 Task: Sort the products in the category "Seasonal Bath & Body" by price (lowest first).
Action: Mouse moved to (237, 96)
Screenshot: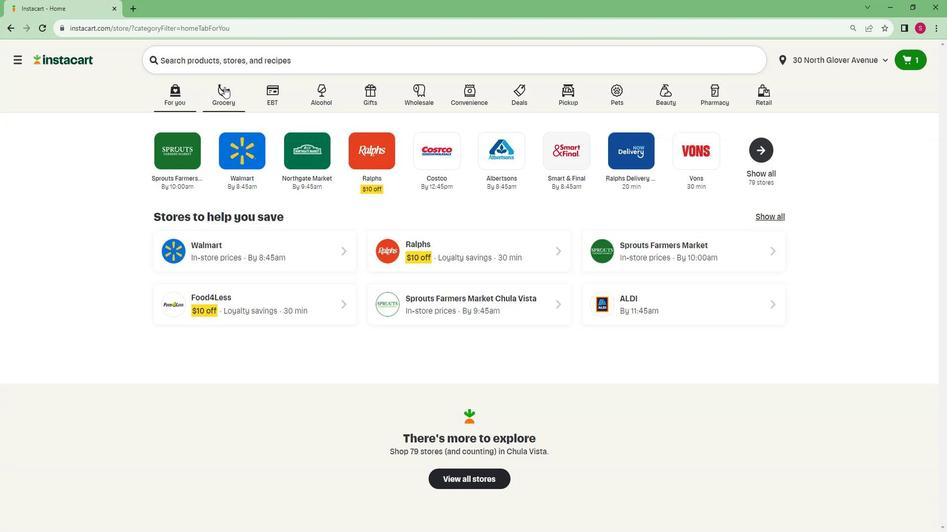 
Action: Mouse pressed left at (237, 96)
Screenshot: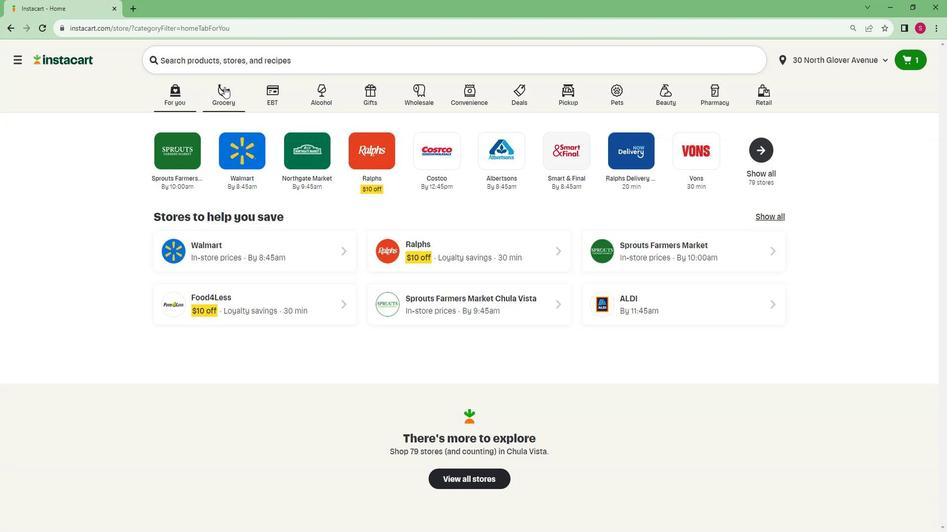 
Action: Mouse moved to (227, 289)
Screenshot: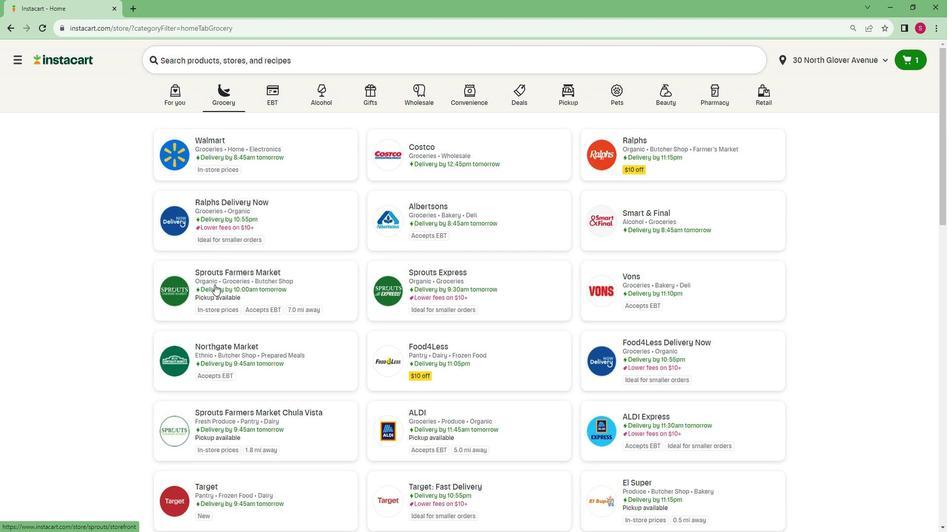
Action: Mouse pressed left at (227, 289)
Screenshot: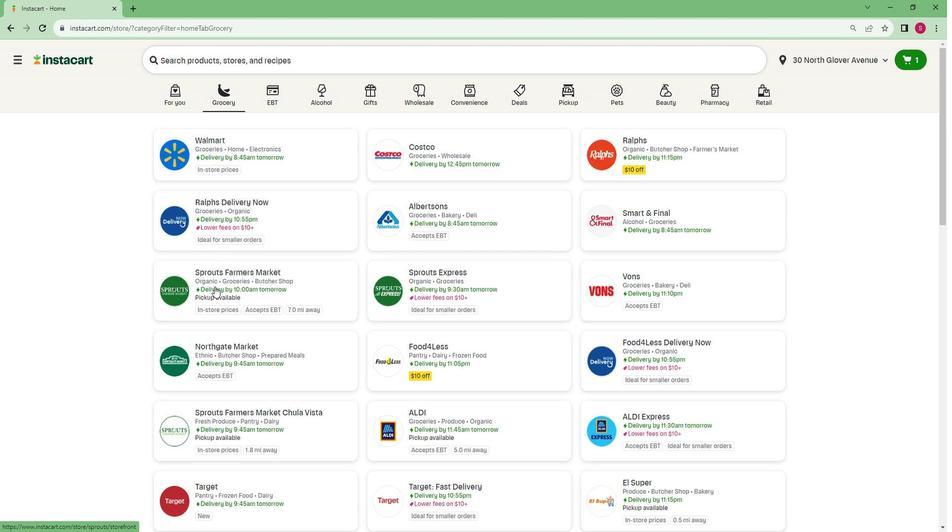 
Action: Mouse moved to (92, 447)
Screenshot: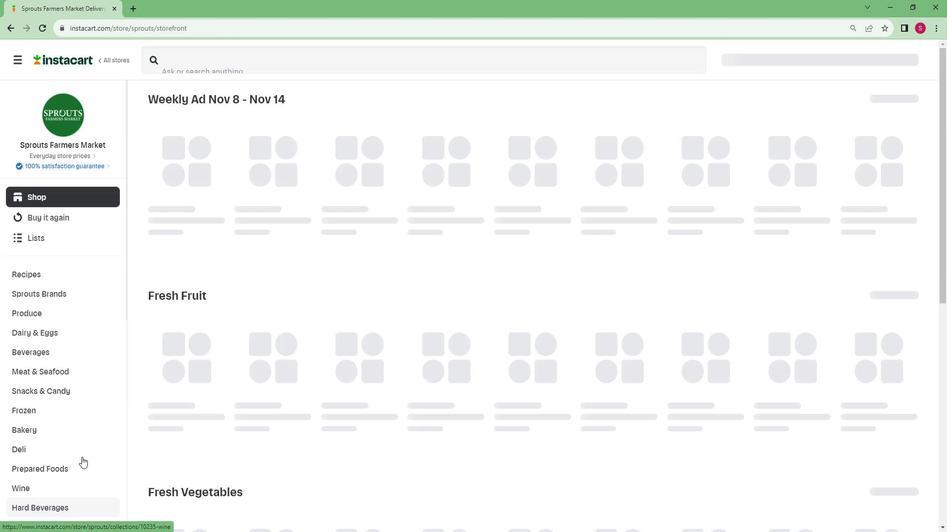 
Action: Mouse scrolled (92, 447) with delta (0, 0)
Screenshot: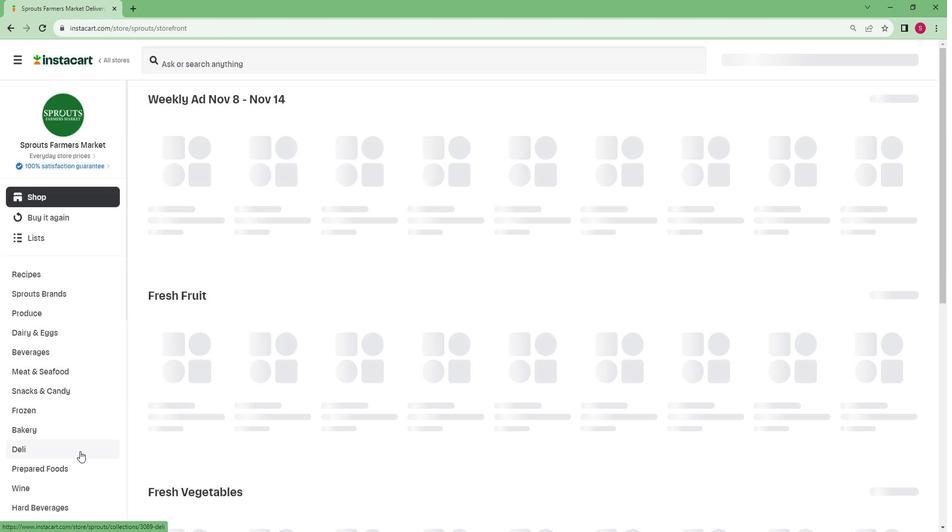
Action: Mouse scrolled (92, 447) with delta (0, 0)
Screenshot: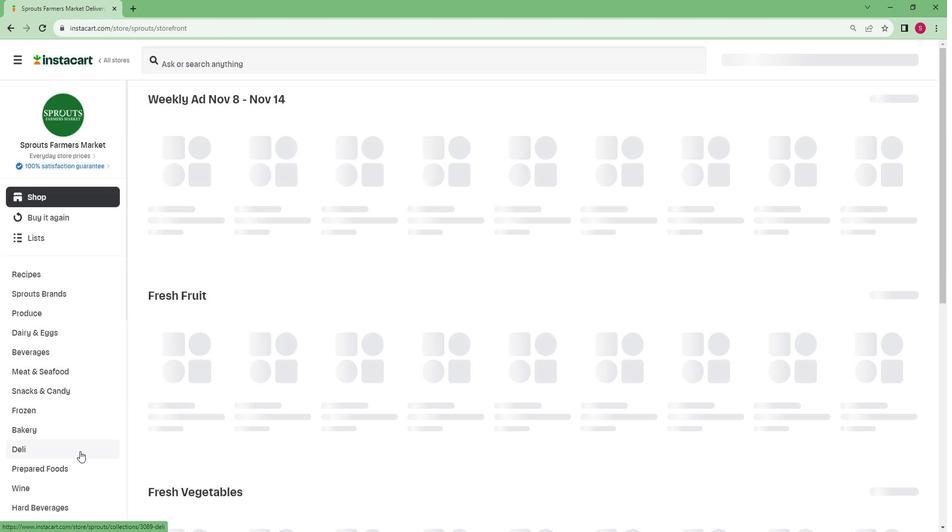 
Action: Mouse moved to (91, 447)
Screenshot: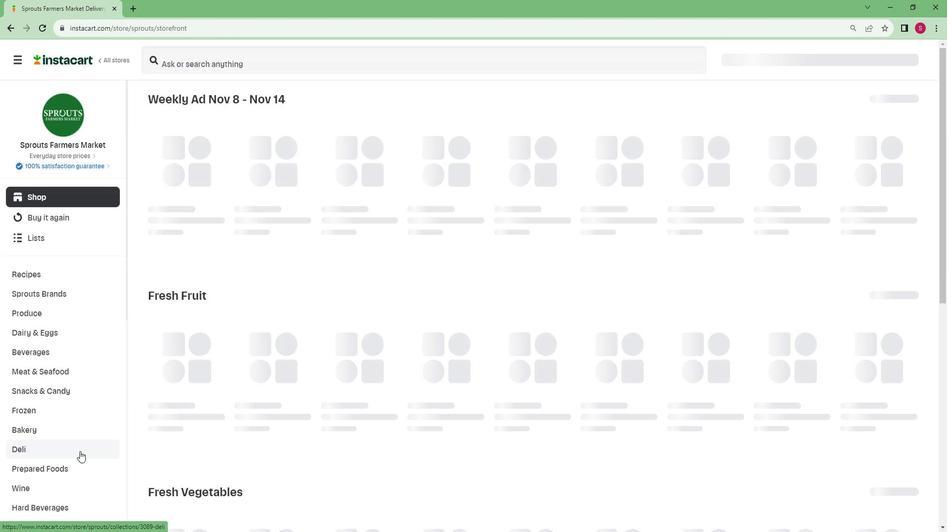 
Action: Mouse scrolled (91, 447) with delta (0, 0)
Screenshot: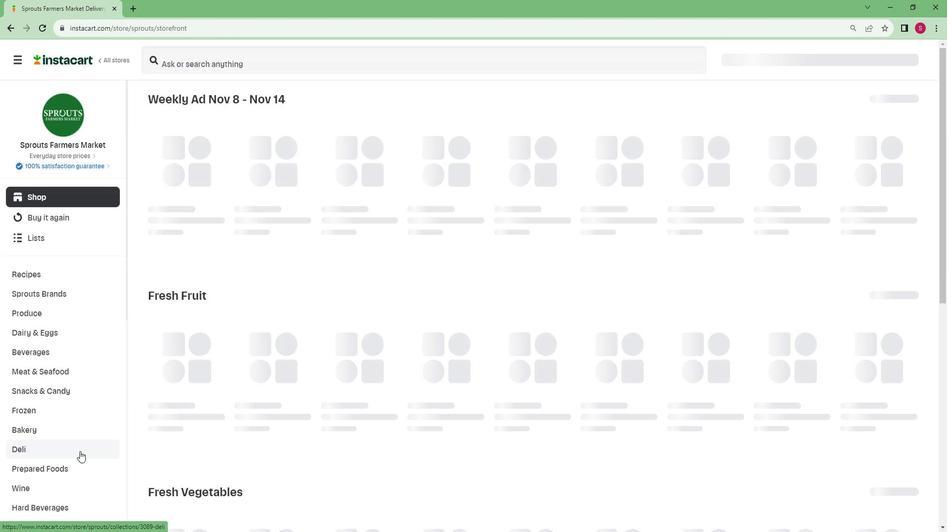 
Action: Mouse moved to (91, 447)
Screenshot: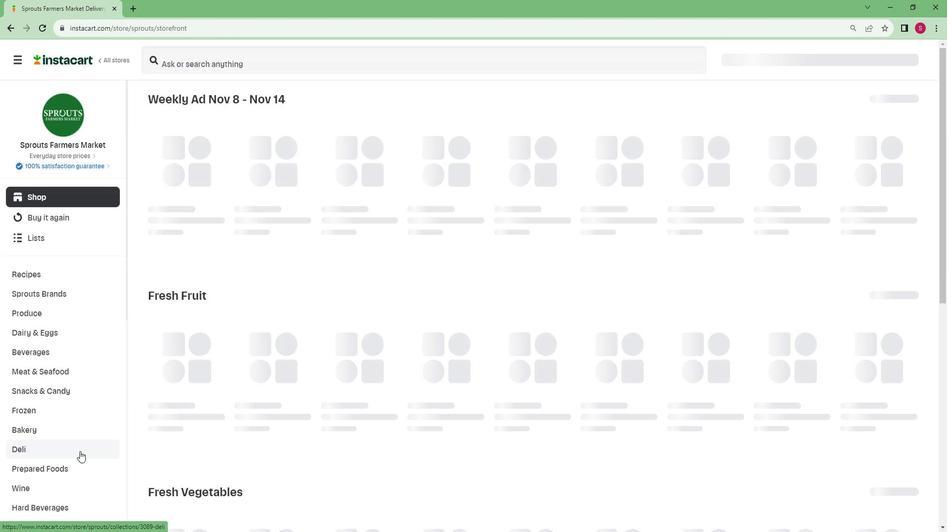 
Action: Mouse scrolled (91, 447) with delta (0, 0)
Screenshot: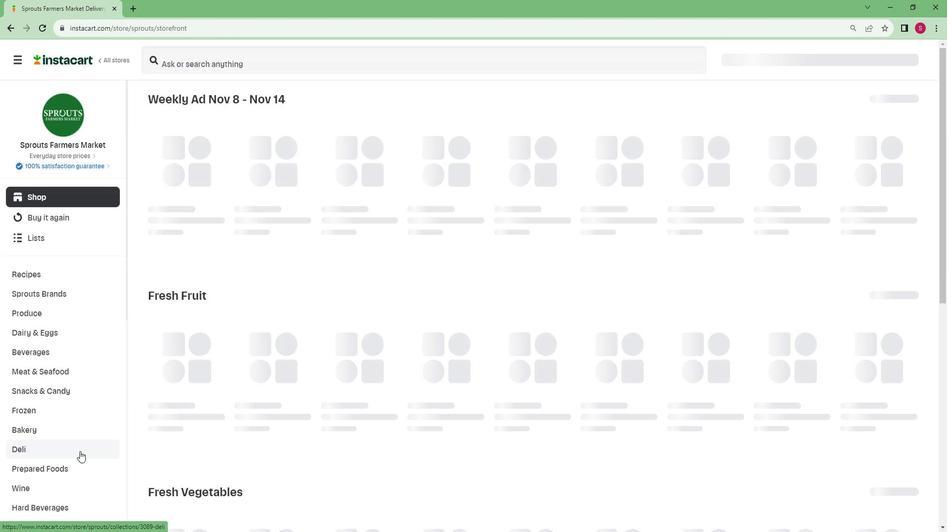 
Action: Mouse moved to (89, 446)
Screenshot: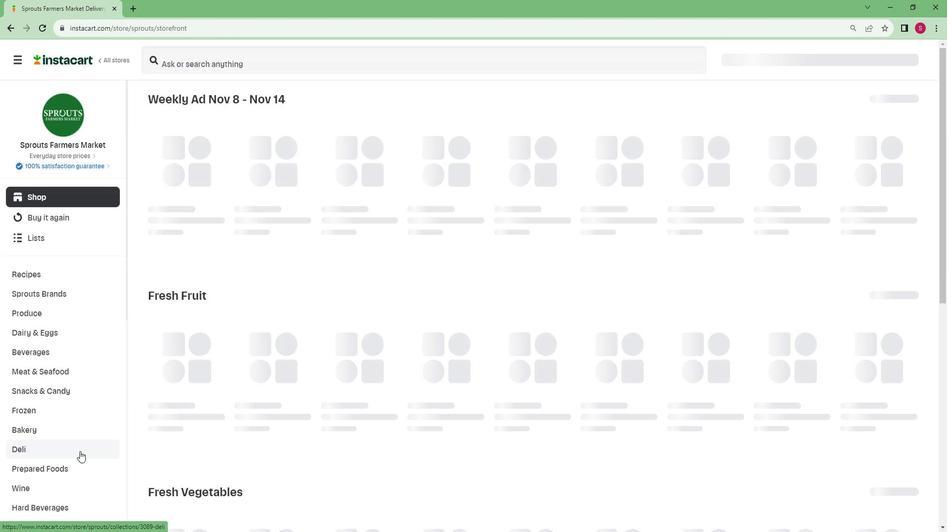
Action: Mouse scrolled (89, 446) with delta (0, 0)
Screenshot: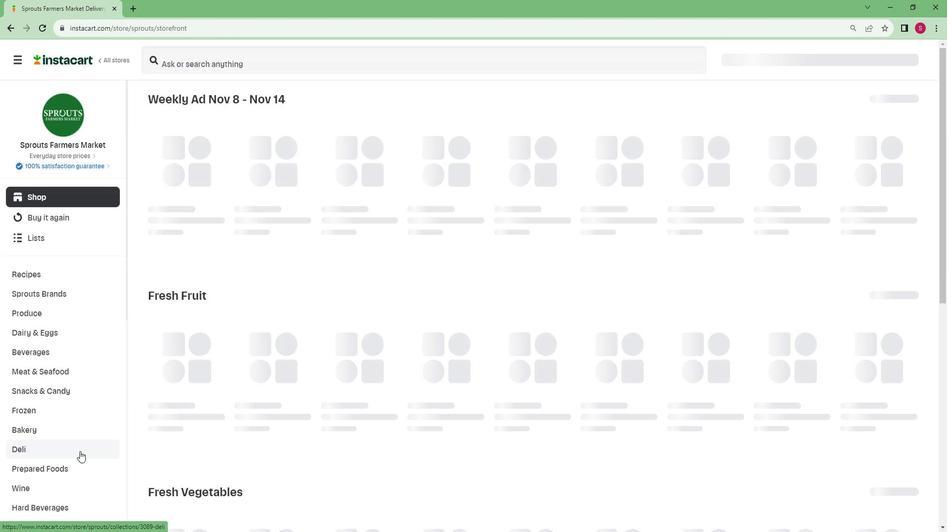 
Action: Mouse moved to (89, 446)
Screenshot: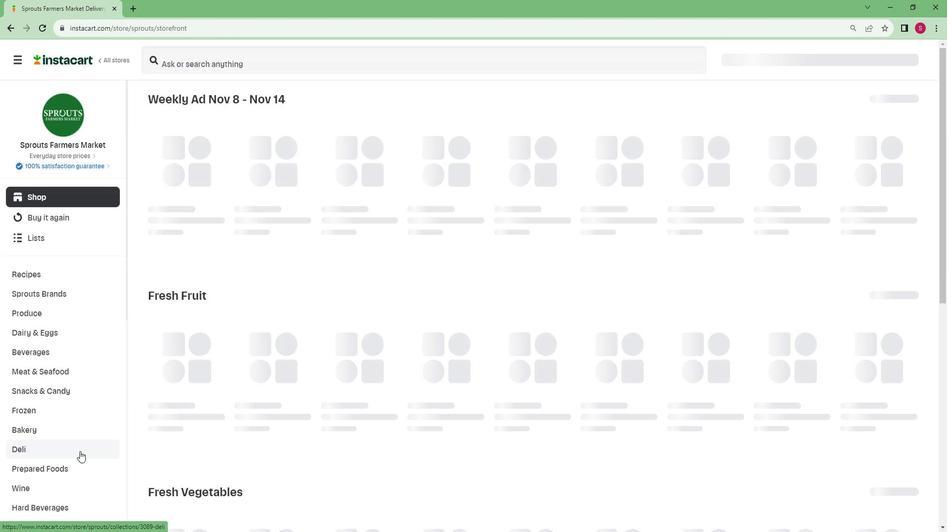 
Action: Mouse scrolled (89, 445) with delta (0, 0)
Screenshot: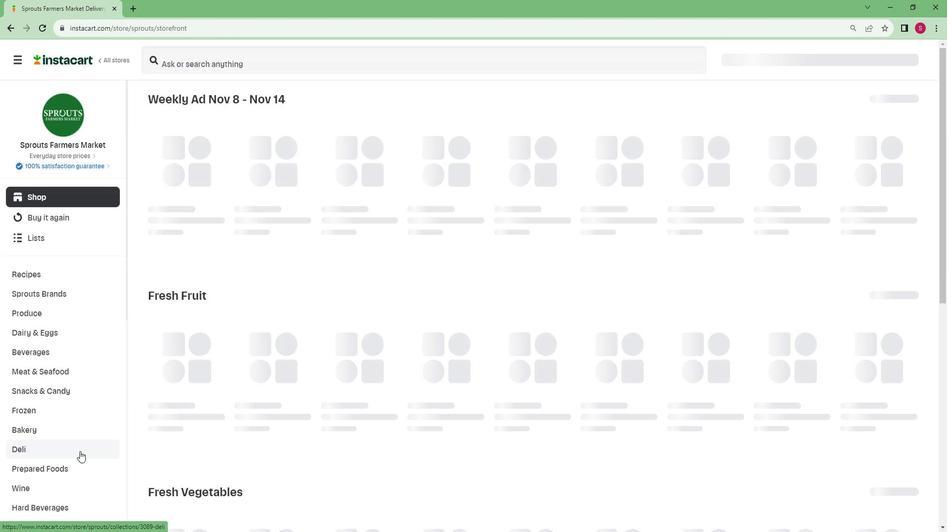 
Action: Mouse moved to (86, 444)
Screenshot: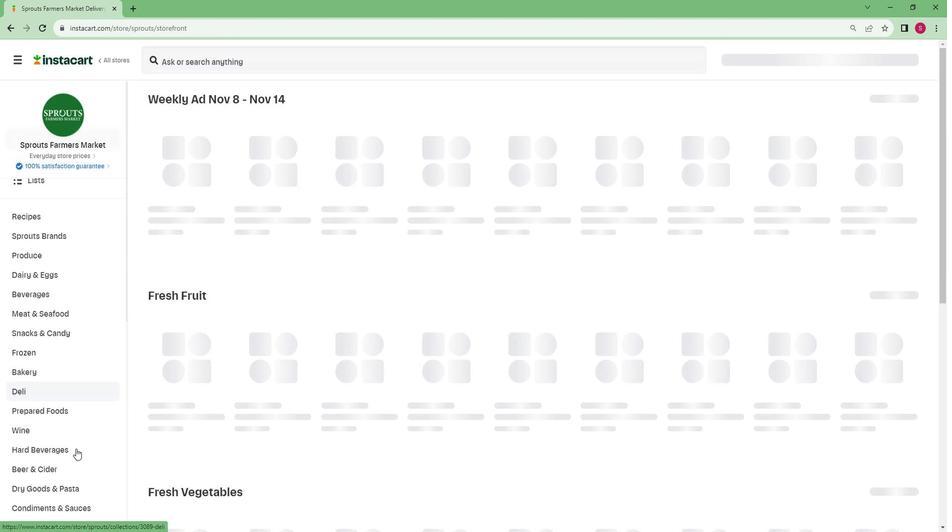 
Action: Mouse scrolled (86, 443) with delta (0, 0)
Screenshot: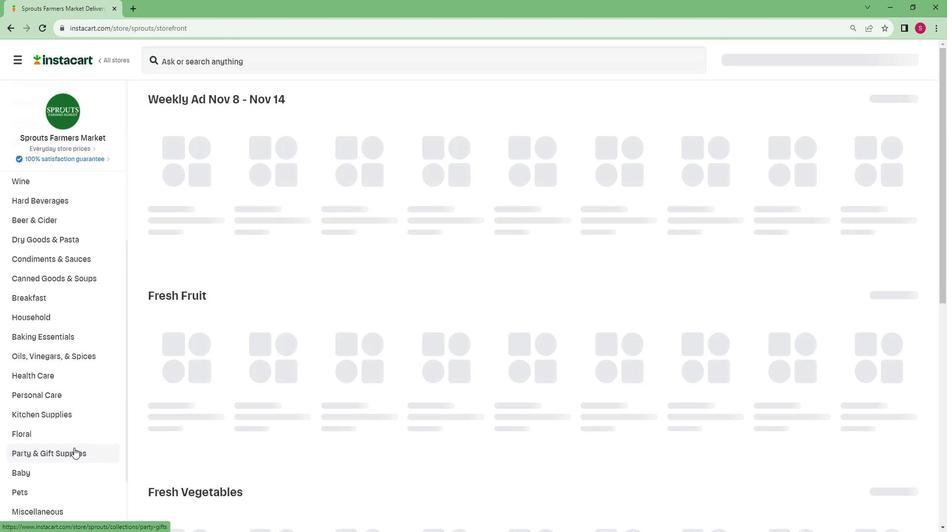 
Action: Mouse scrolled (86, 443) with delta (0, 0)
Screenshot: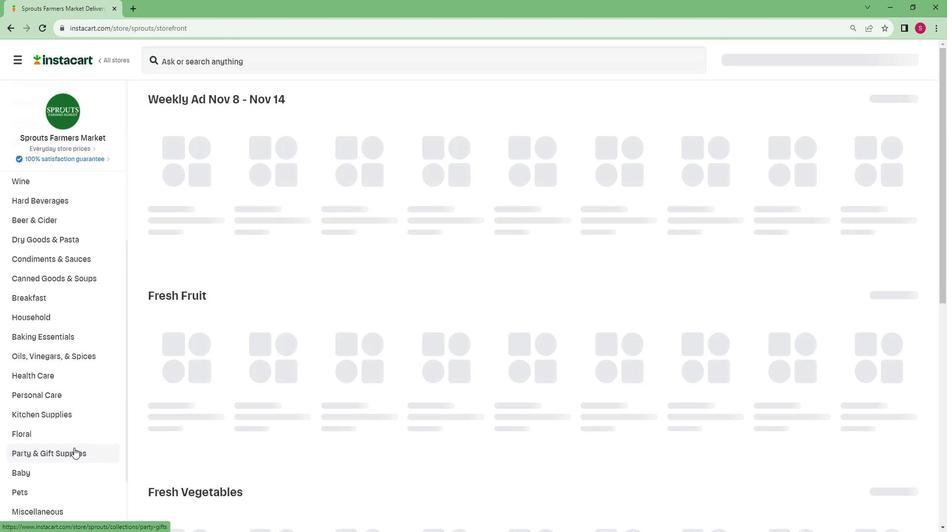 
Action: Mouse scrolled (86, 443) with delta (0, 0)
Screenshot: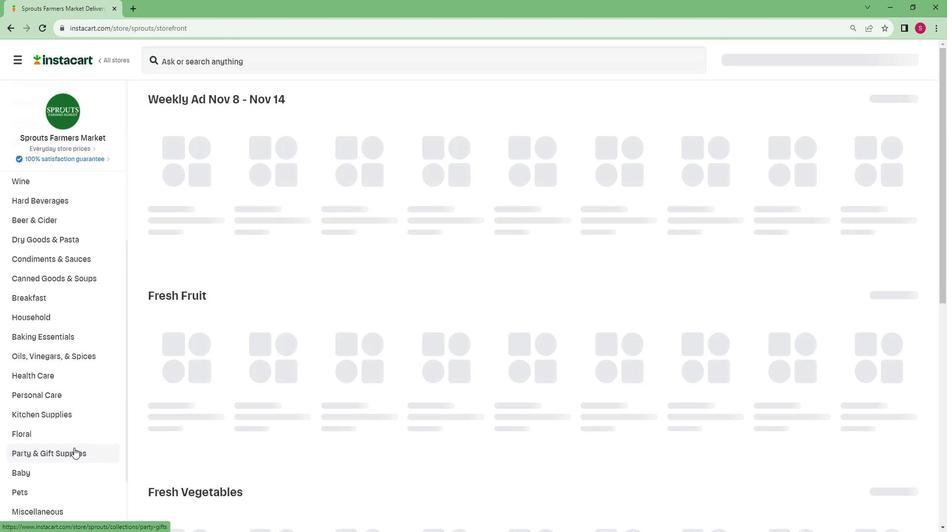 
Action: Mouse scrolled (86, 443) with delta (0, 0)
Screenshot: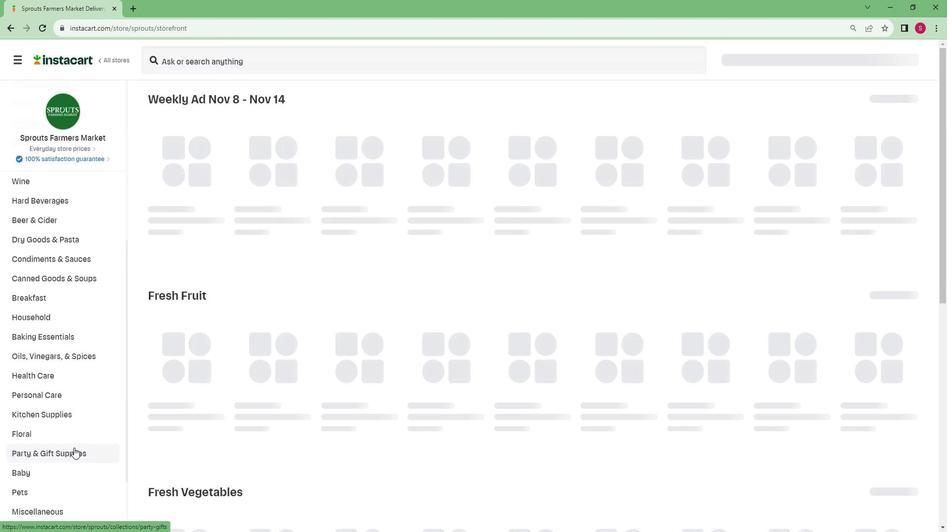 
Action: Mouse scrolled (86, 443) with delta (0, 0)
Screenshot: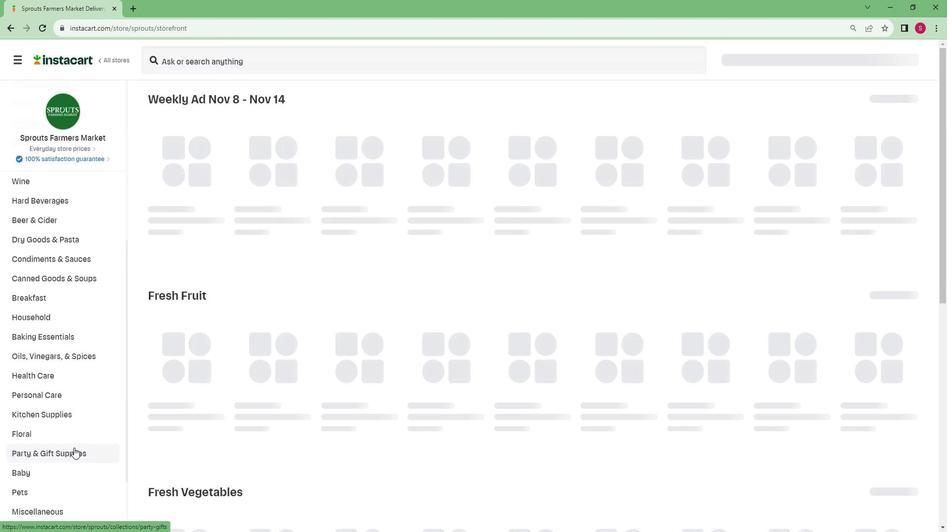 
Action: Mouse moved to (72, 460)
Screenshot: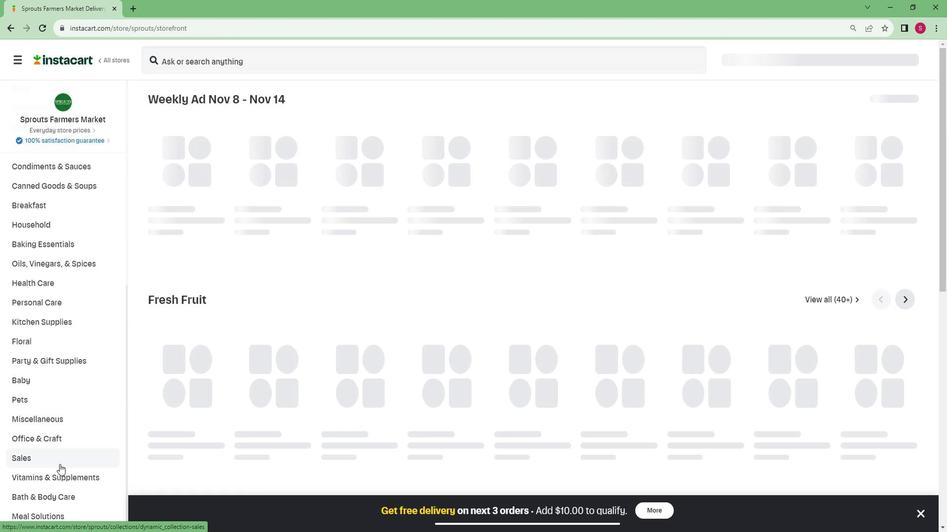 
Action: Mouse scrolled (72, 459) with delta (0, 0)
Screenshot: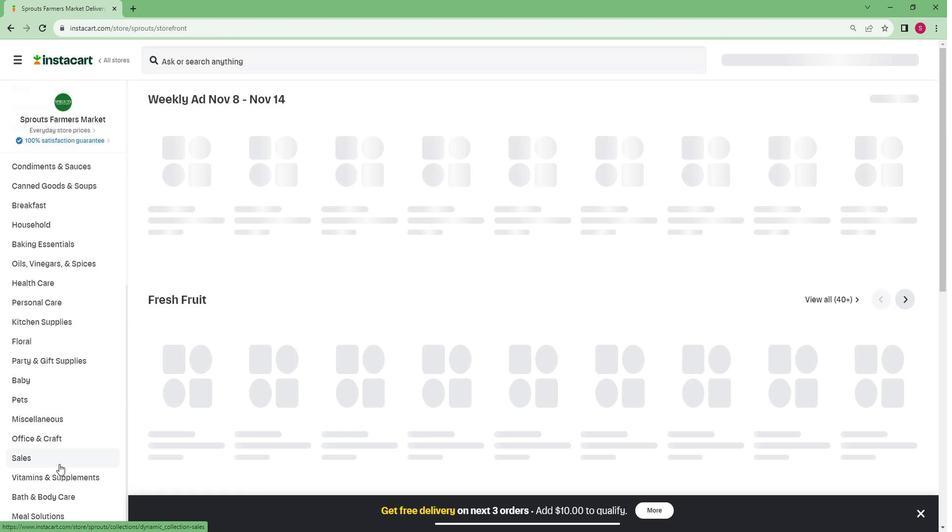 
Action: Mouse scrolled (72, 459) with delta (0, 0)
Screenshot: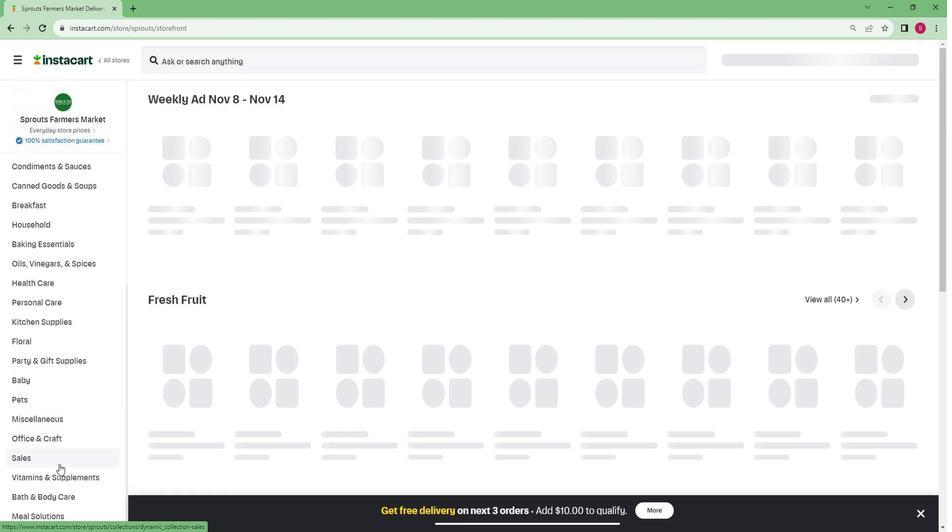 
Action: Mouse moved to (60, 498)
Screenshot: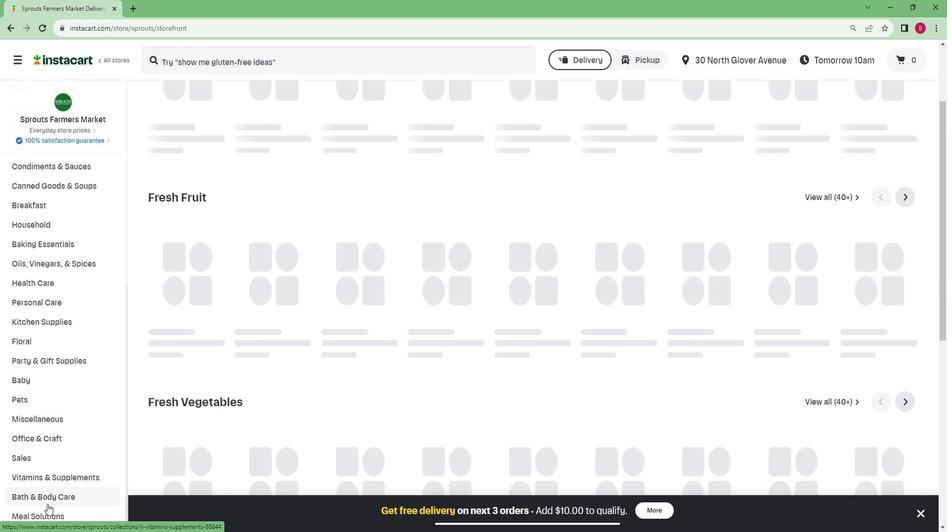 
Action: Mouse pressed left at (60, 498)
Screenshot: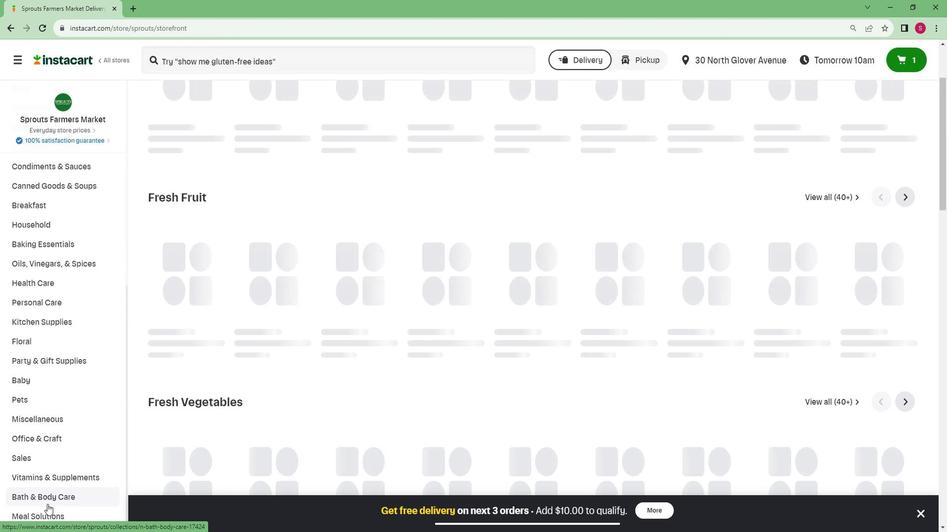 
Action: Mouse moved to (59, 481)
Screenshot: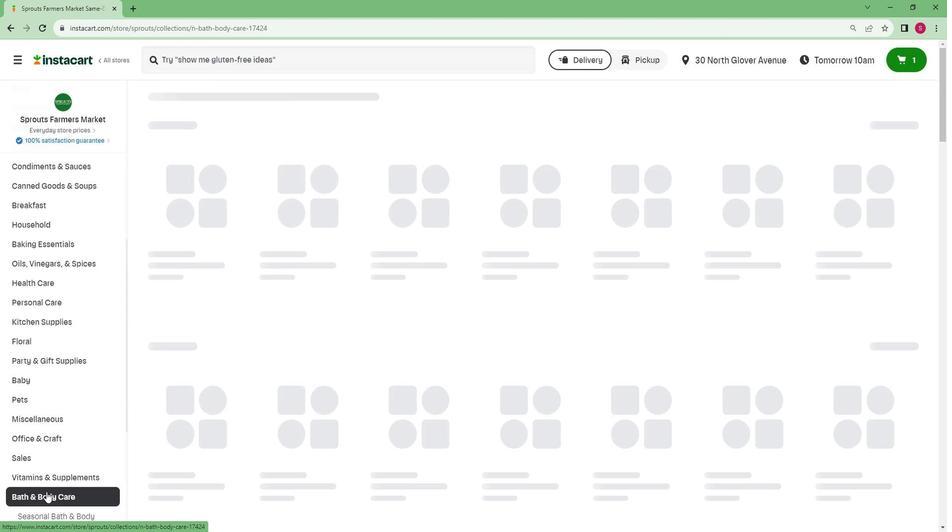 
Action: Mouse scrolled (59, 481) with delta (0, 0)
Screenshot: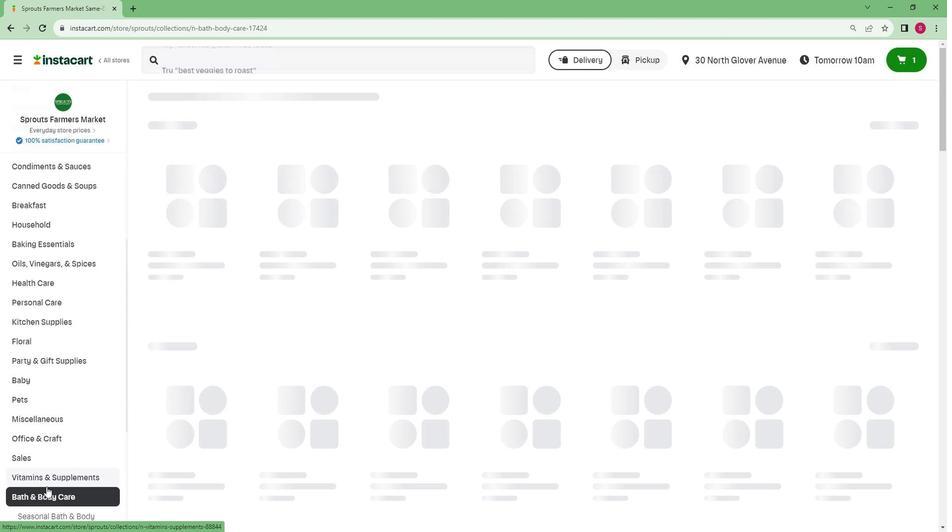 
Action: Mouse scrolled (59, 481) with delta (0, 0)
Screenshot: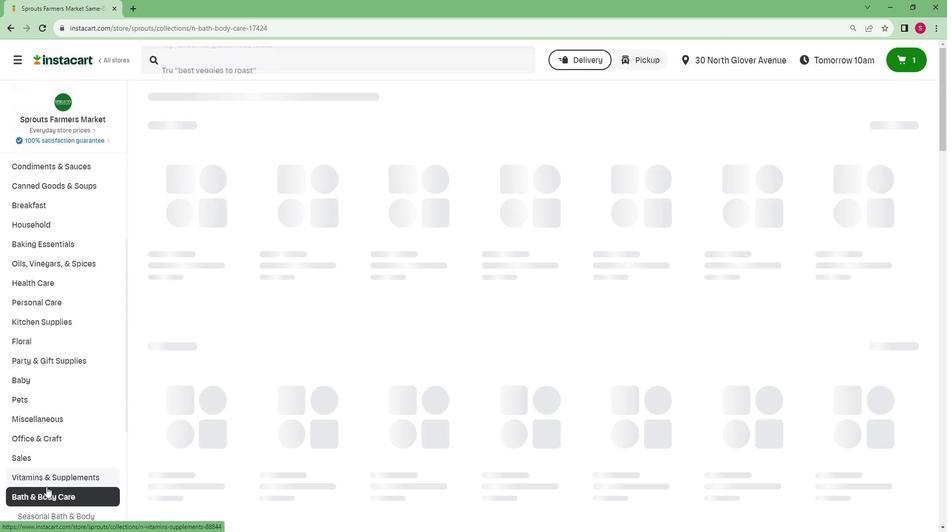 
Action: Mouse scrolled (59, 481) with delta (0, 0)
Screenshot: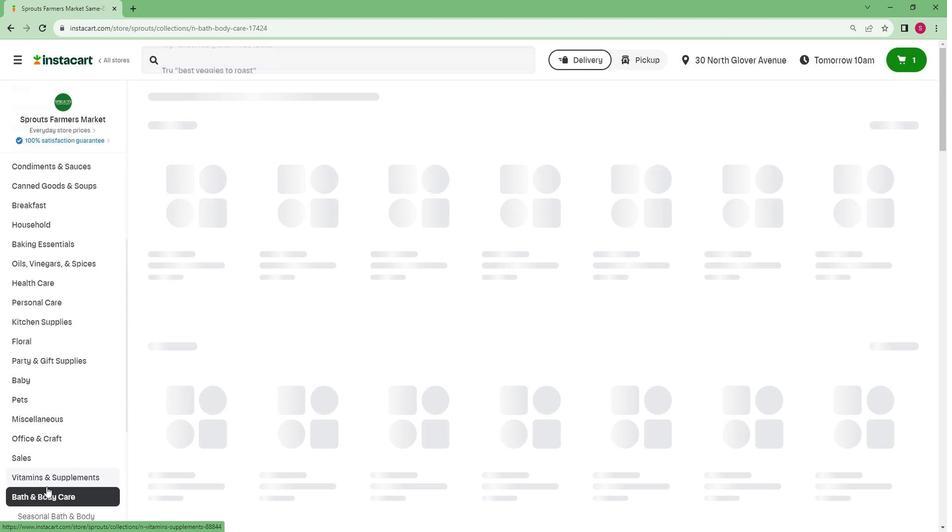 
Action: Mouse scrolled (59, 481) with delta (0, 0)
Screenshot: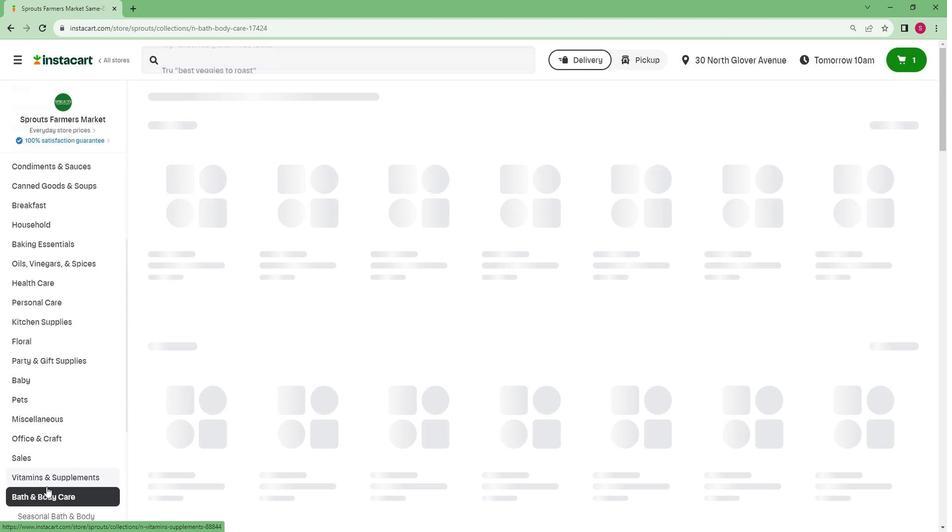 
Action: Mouse moved to (45, 309)
Screenshot: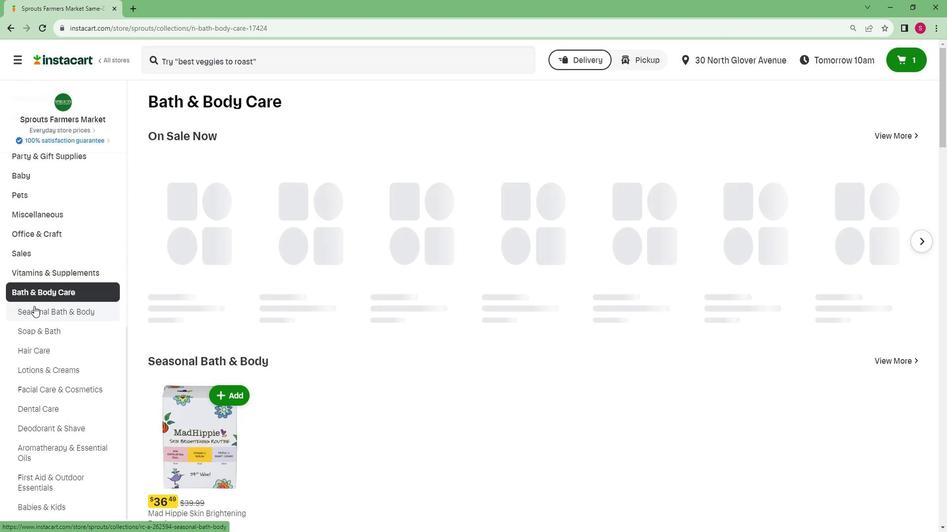 
Action: Mouse pressed left at (45, 309)
Screenshot: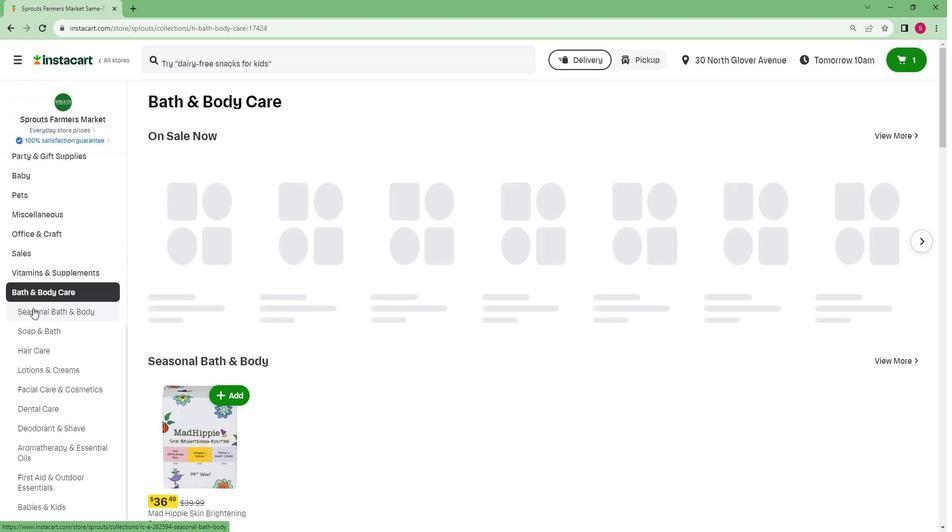 
Action: Mouse moved to (904, 138)
Screenshot: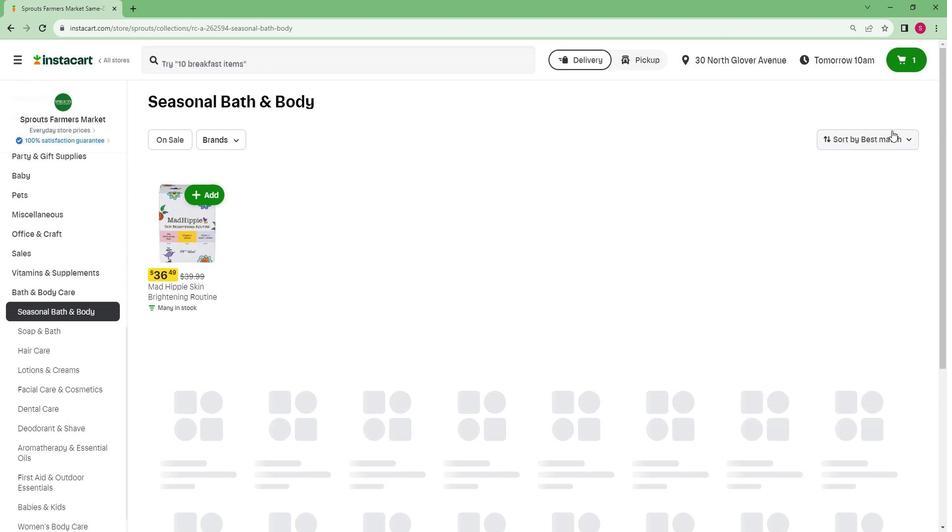 
Action: Mouse pressed left at (904, 138)
Screenshot: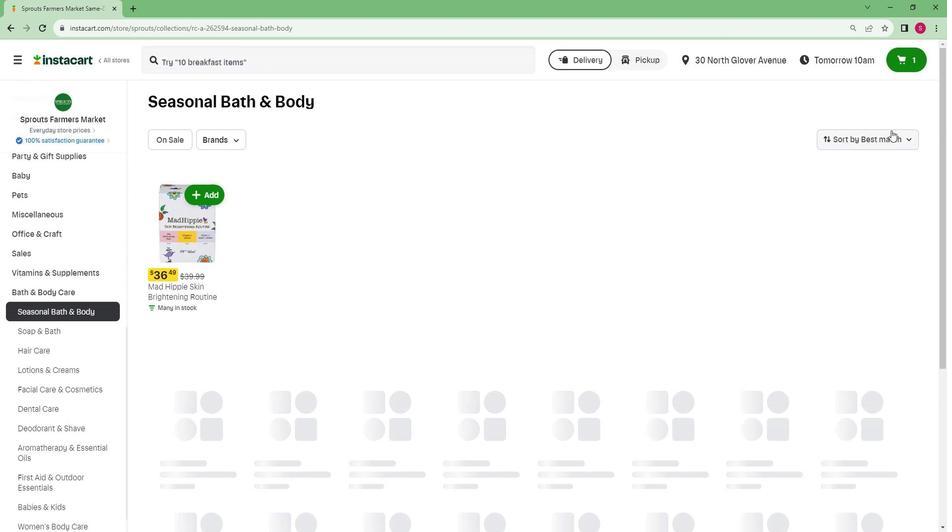 
Action: Mouse moved to (876, 200)
Screenshot: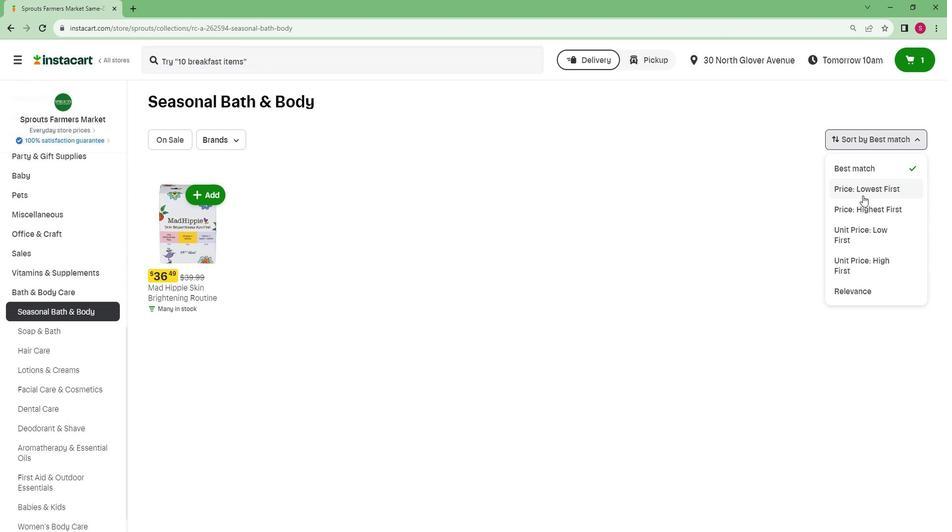 
Action: Mouse pressed left at (876, 200)
Screenshot: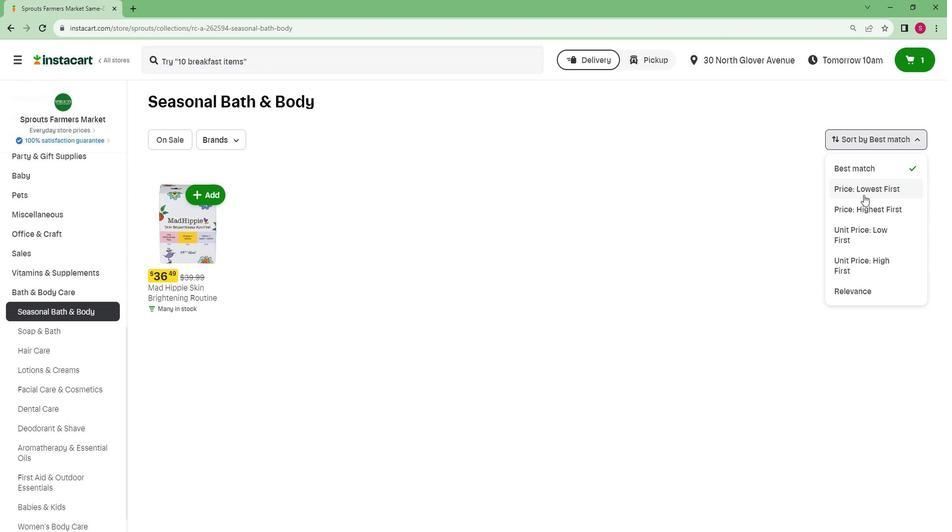 
Action: Mouse moved to (388, 202)
Screenshot: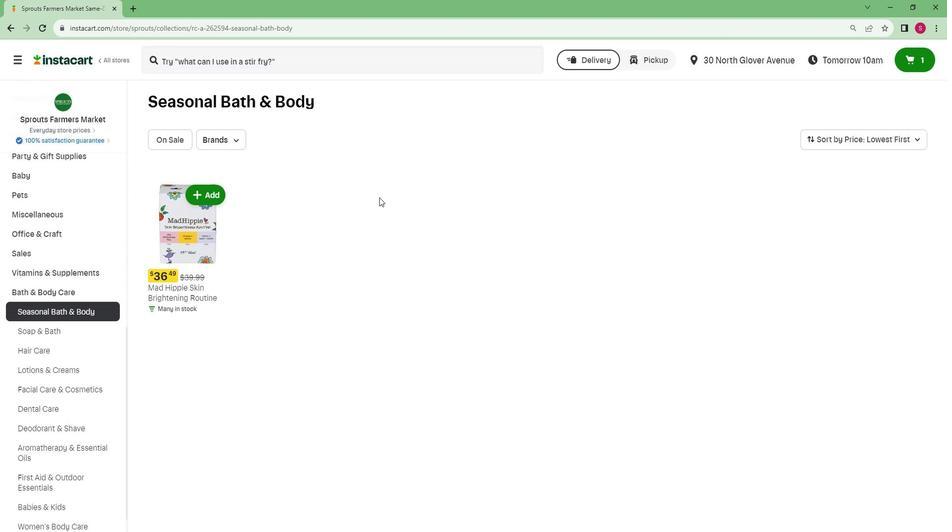 
